 Task: Start in the project TripHive the sprint 'Supernatural', with a duration of 1 week.
Action: Mouse moved to (221, 318)
Screenshot: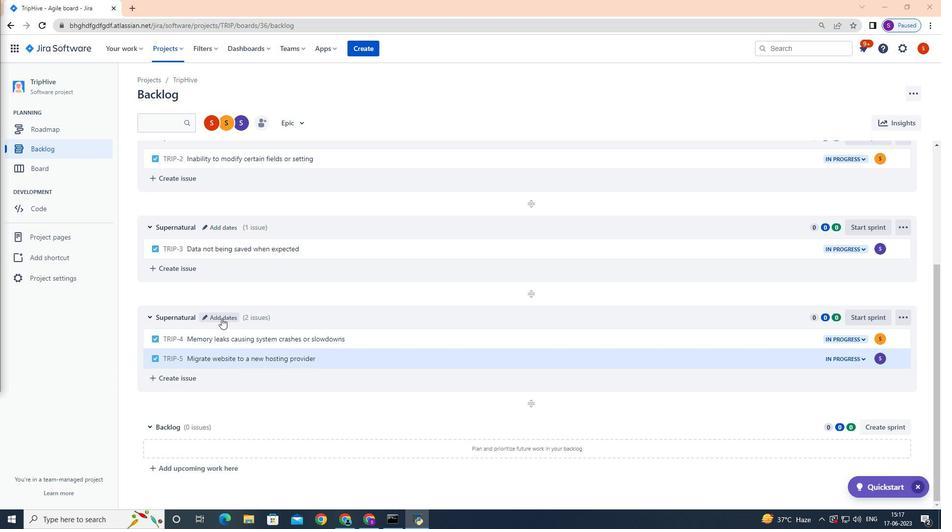 
Action: Mouse pressed left at (221, 318)
Screenshot: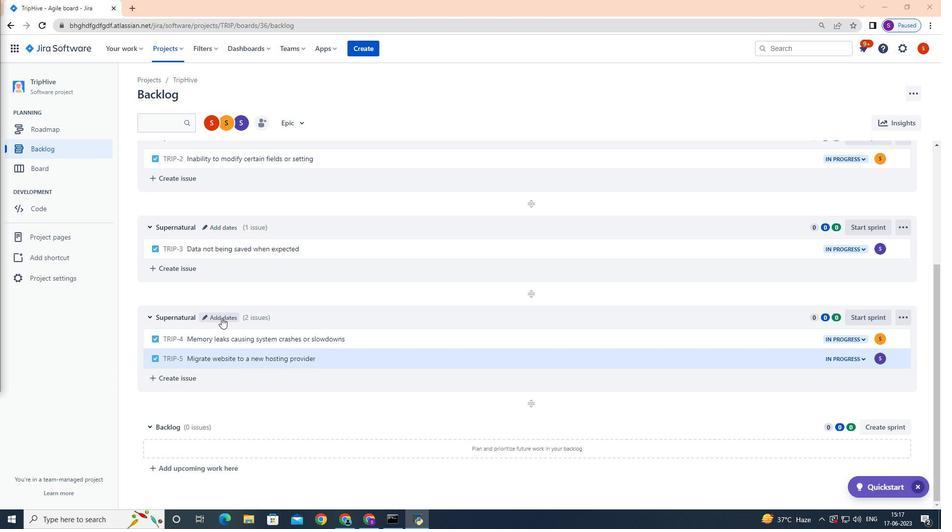 
Action: Mouse moved to (447, 157)
Screenshot: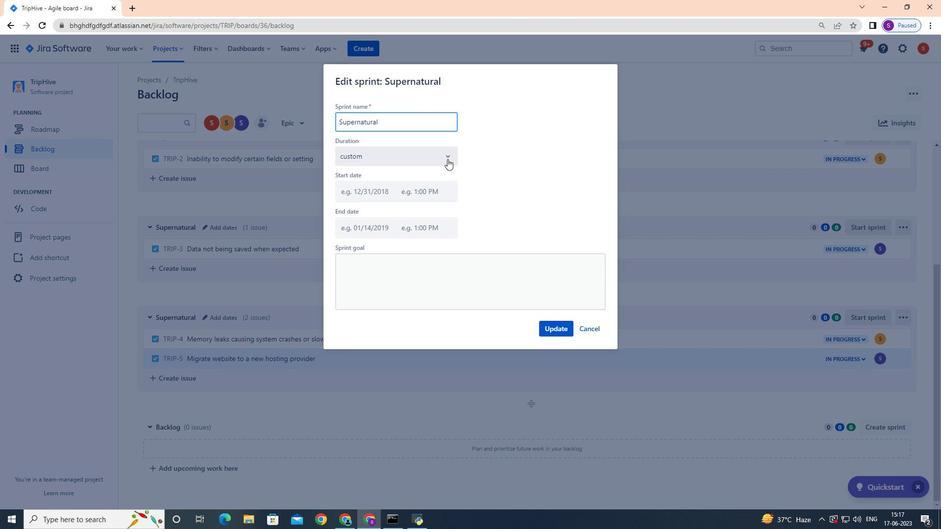 
Action: Mouse pressed left at (447, 157)
Screenshot: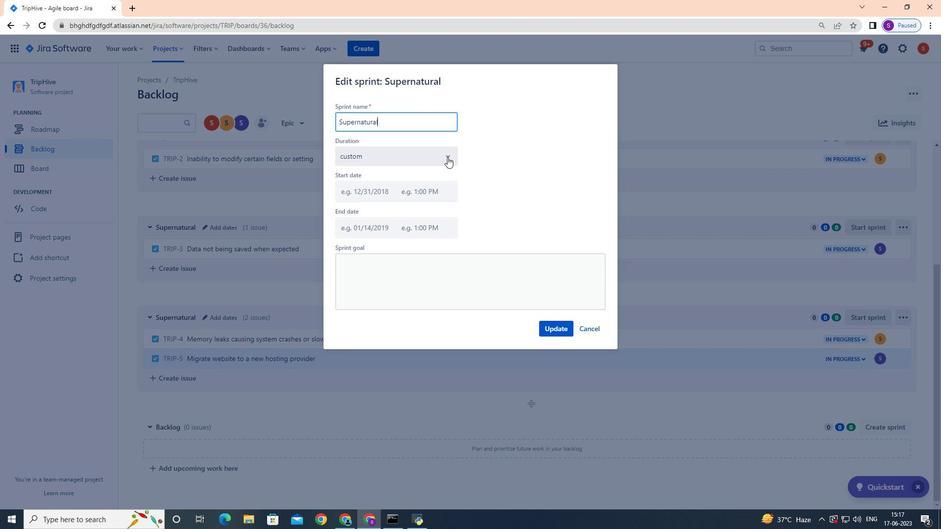 
Action: Mouse moved to (413, 186)
Screenshot: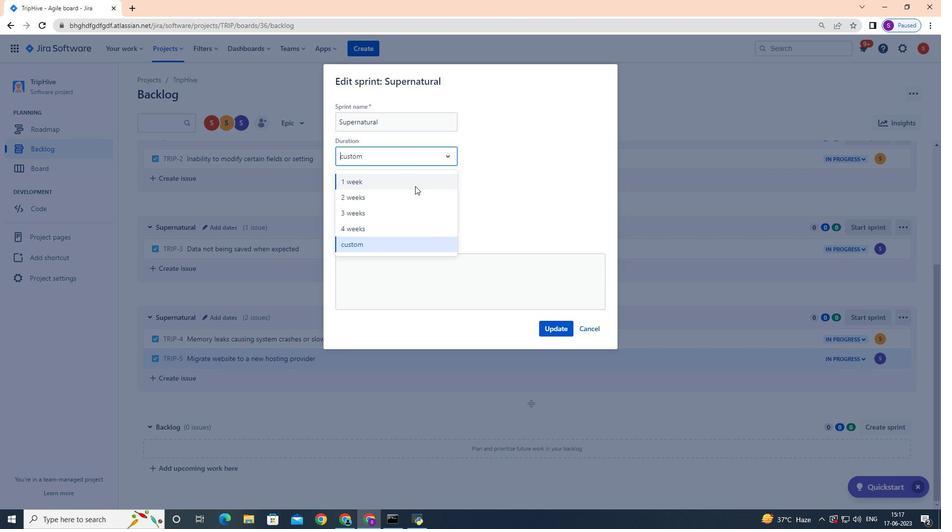 
Action: Mouse pressed left at (413, 186)
Screenshot: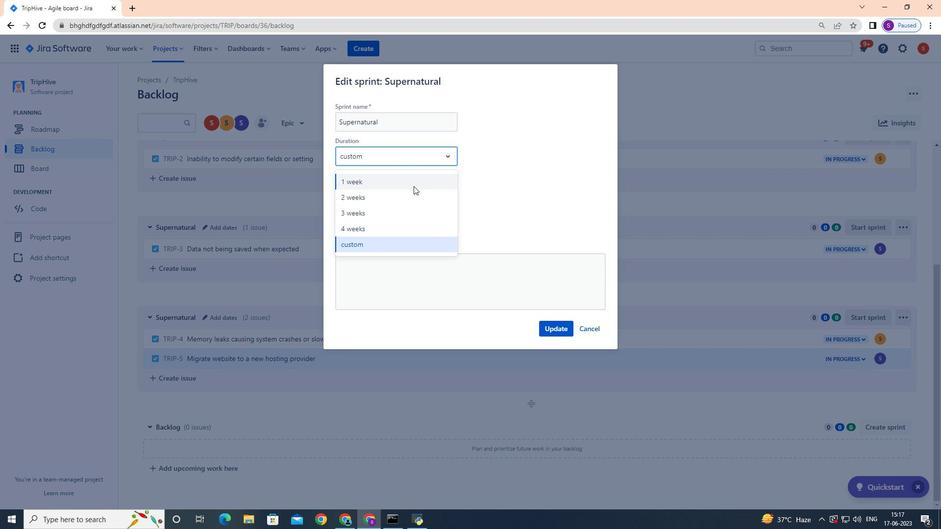 
Action: Mouse moved to (552, 328)
Screenshot: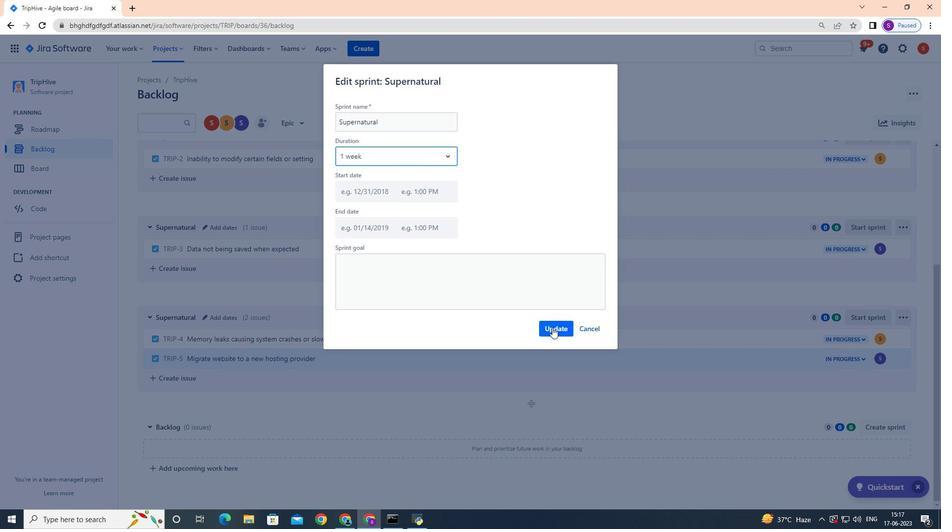 
Action: Mouse pressed left at (552, 328)
Screenshot: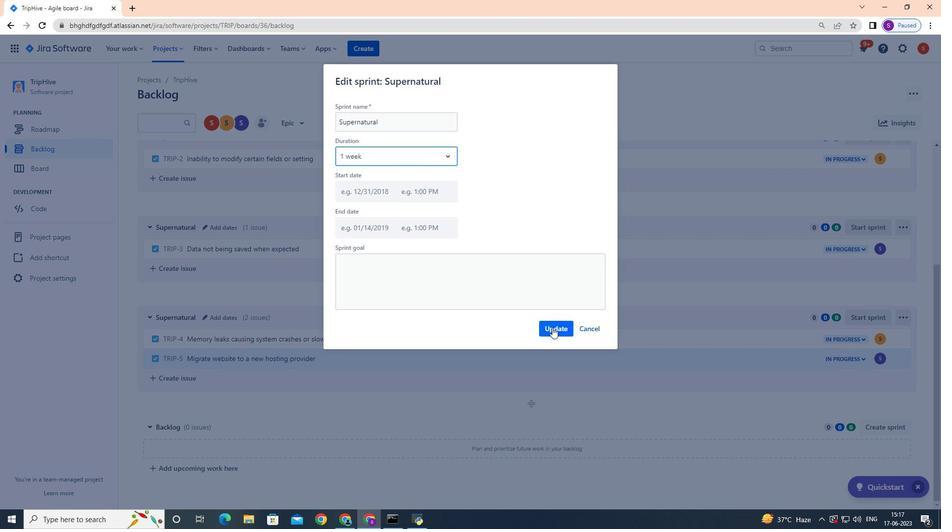 
Action: Mouse moved to (552, 327)
Screenshot: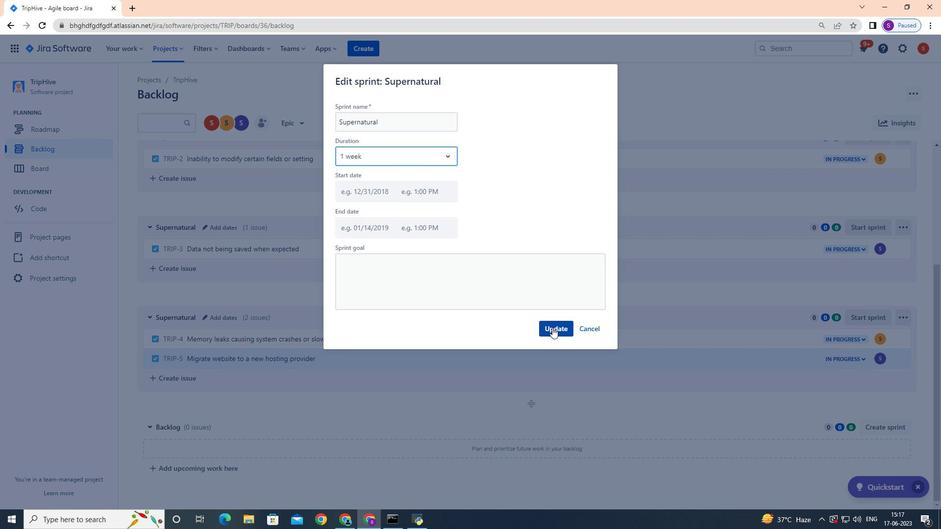 
